 Task: Select the America/Adak as time zone for the schedule.
Action: Mouse moved to (541, 435)
Screenshot: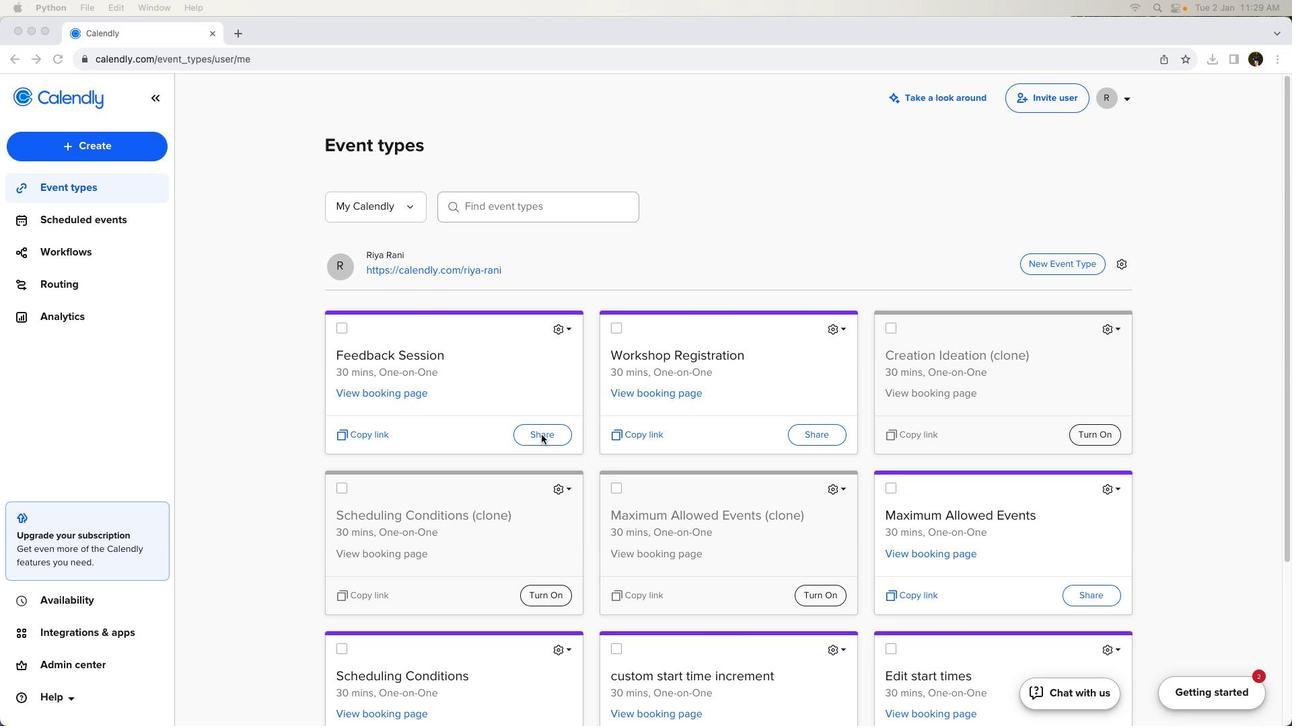 
Action: Mouse pressed left at (541, 435)
Screenshot: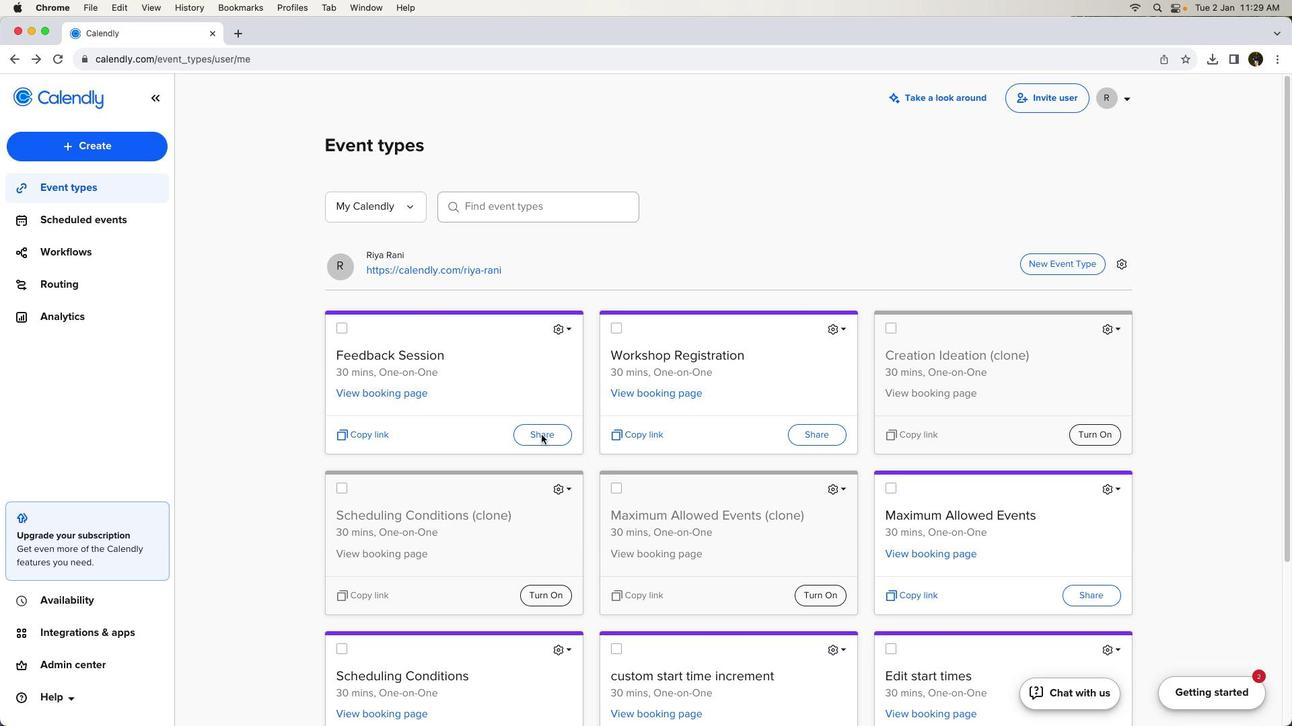 
Action: Mouse pressed left at (541, 435)
Screenshot: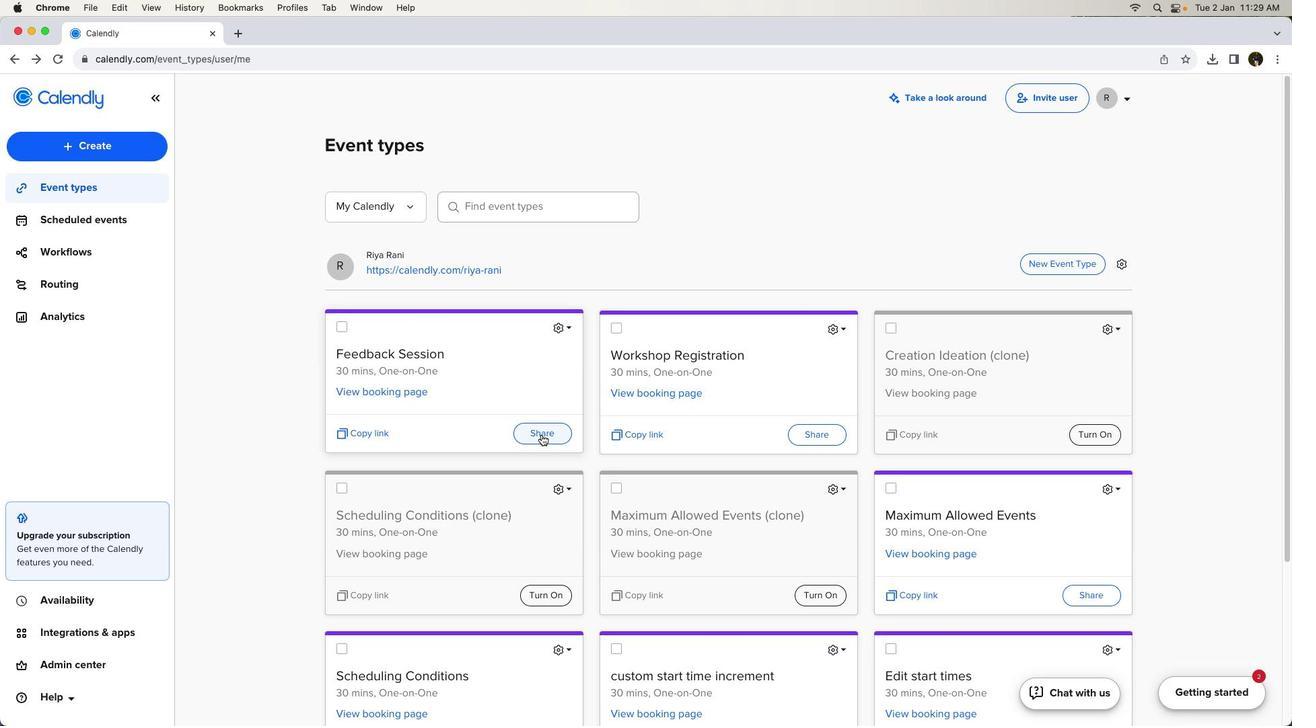 
Action: Mouse moved to (779, 402)
Screenshot: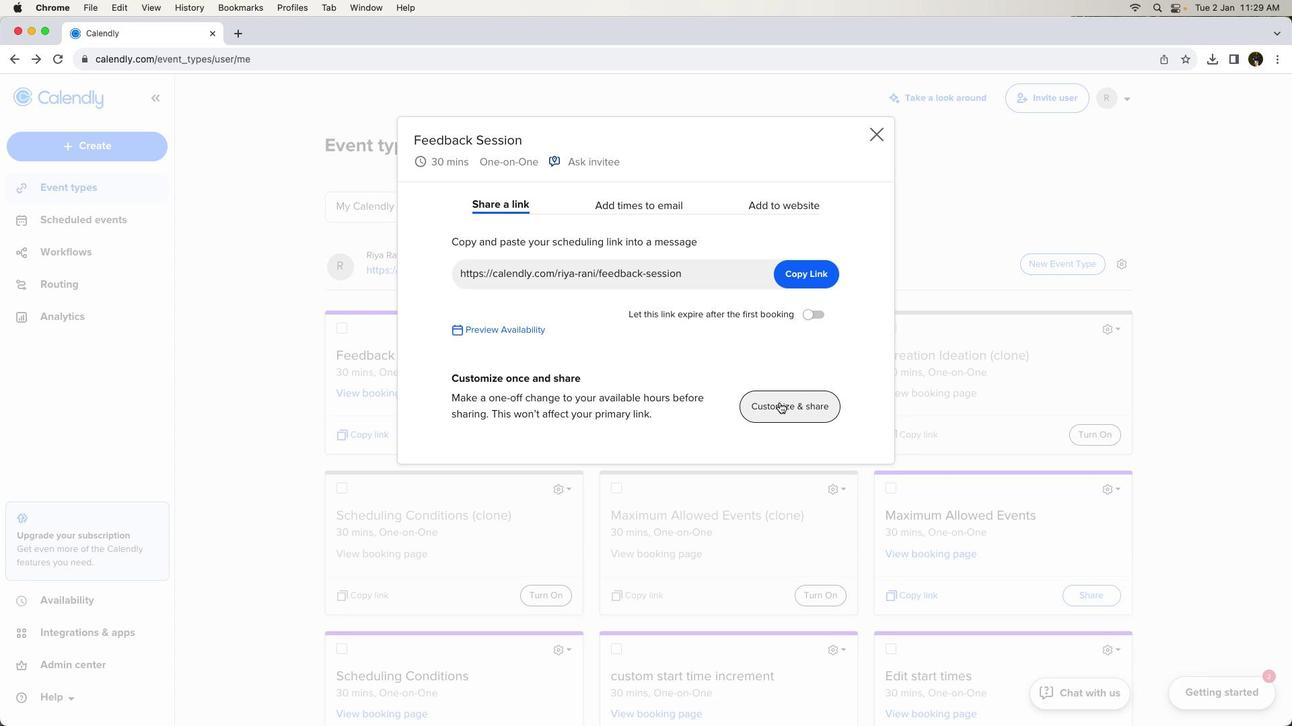 
Action: Mouse pressed left at (779, 402)
Screenshot: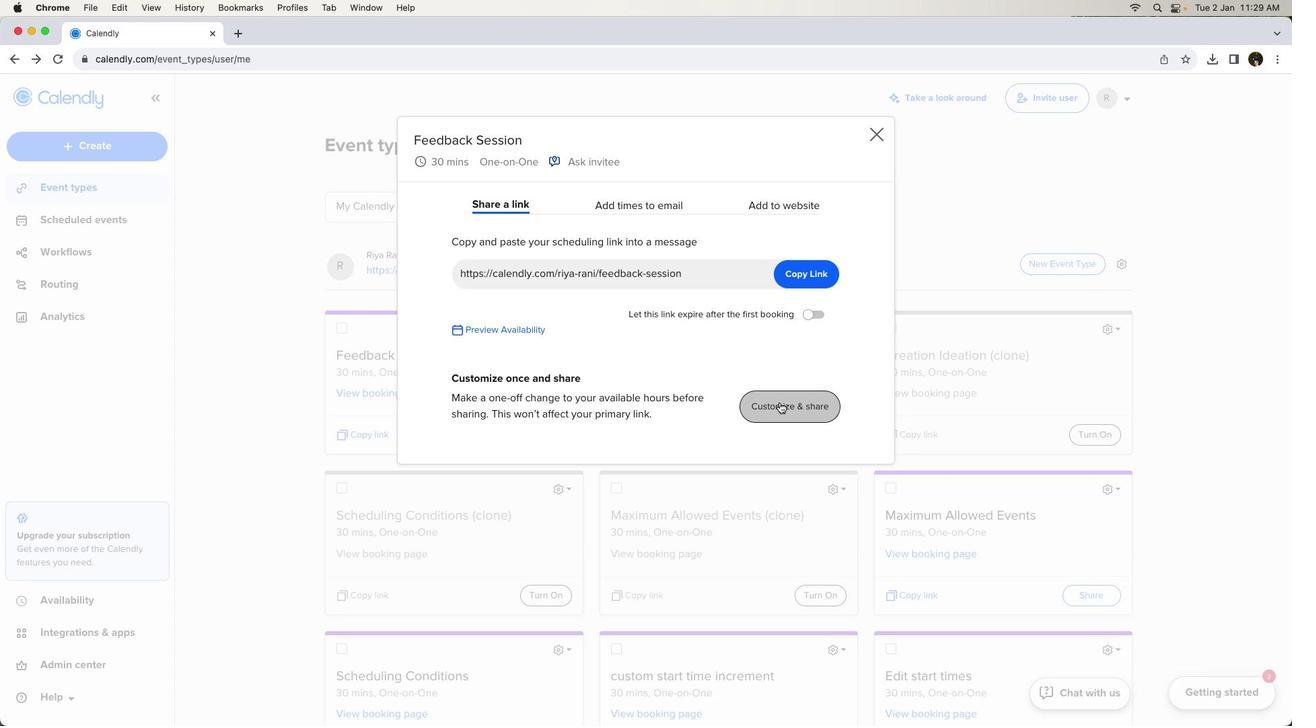 
Action: Mouse moved to (728, 529)
Screenshot: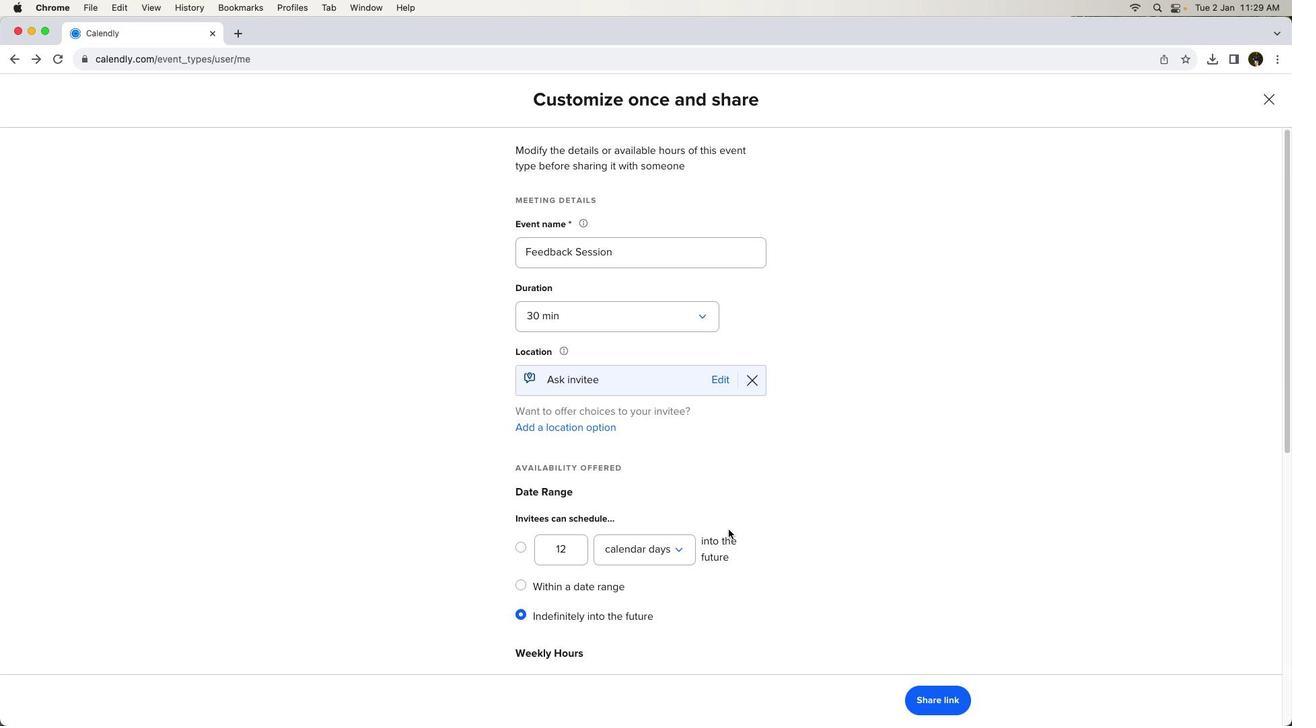 
Action: Mouse scrolled (728, 529) with delta (0, 0)
Screenshot: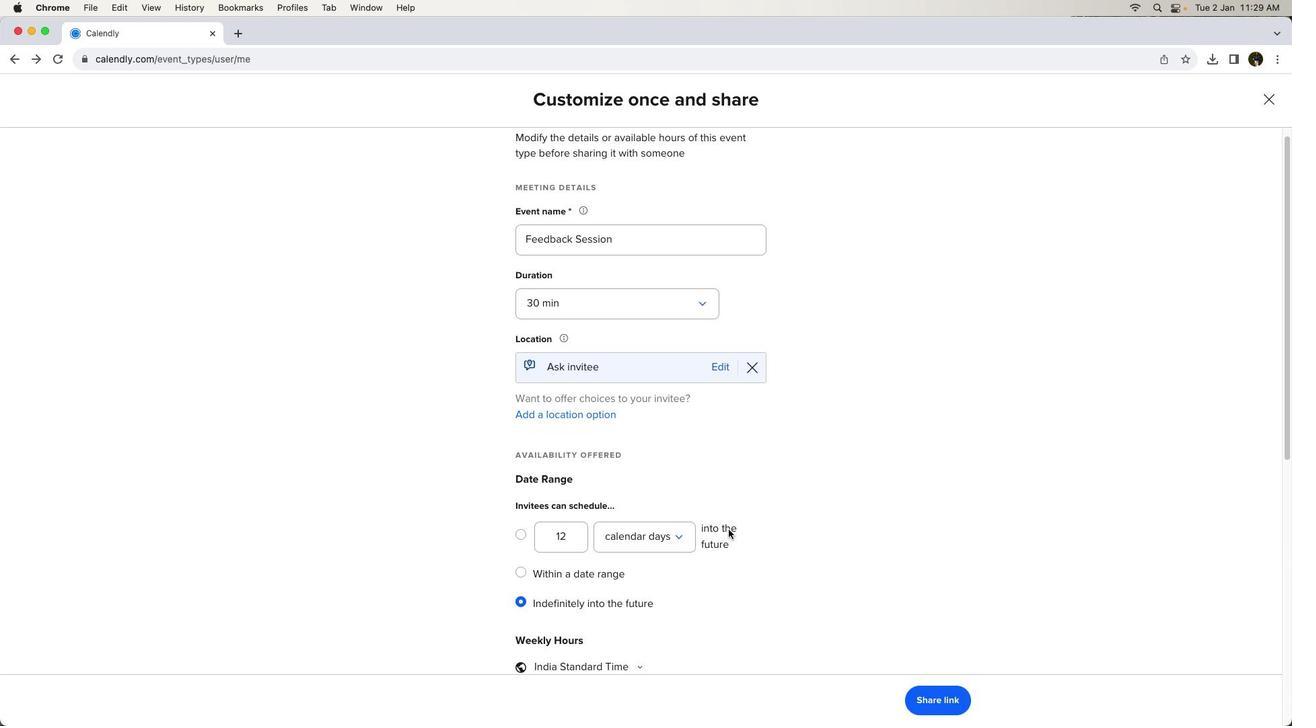 
Action: Mouse scrolled (728, 529) with delta (0, 0)
Screenshot: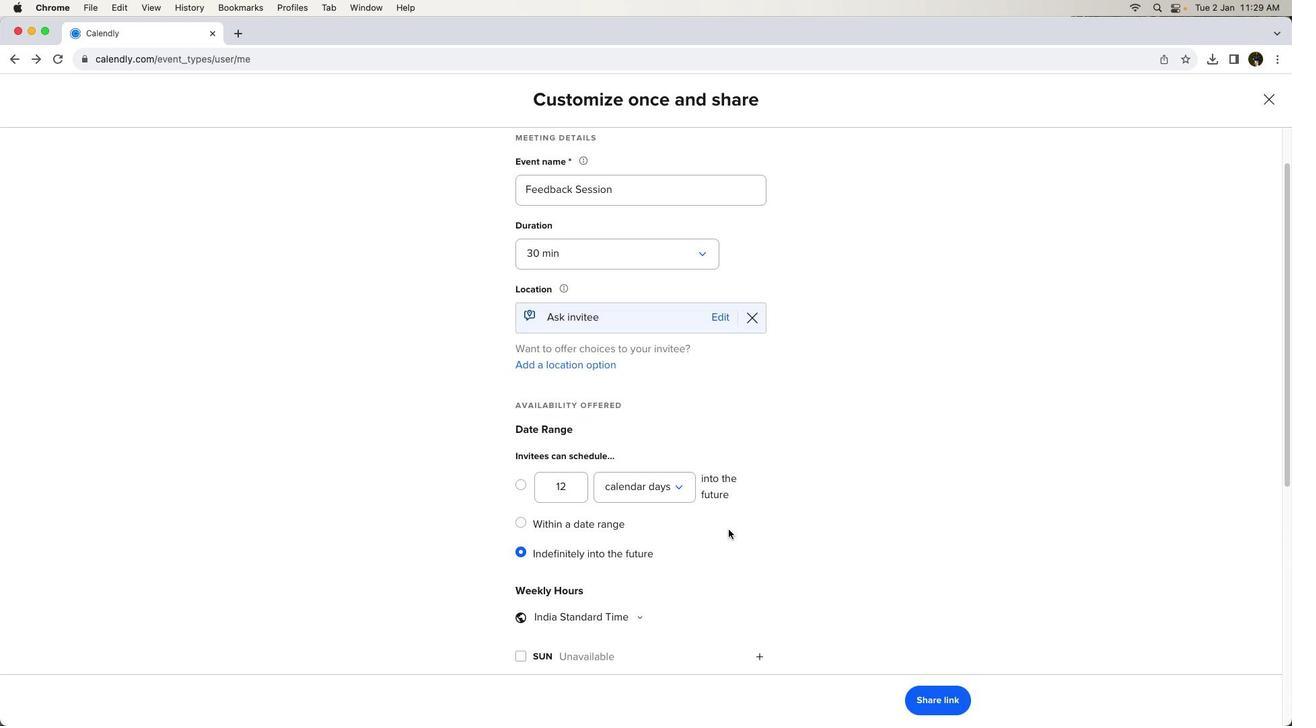 
Action: Mouse scrolled (728, 529) with delta (0, -1)
Screenshot: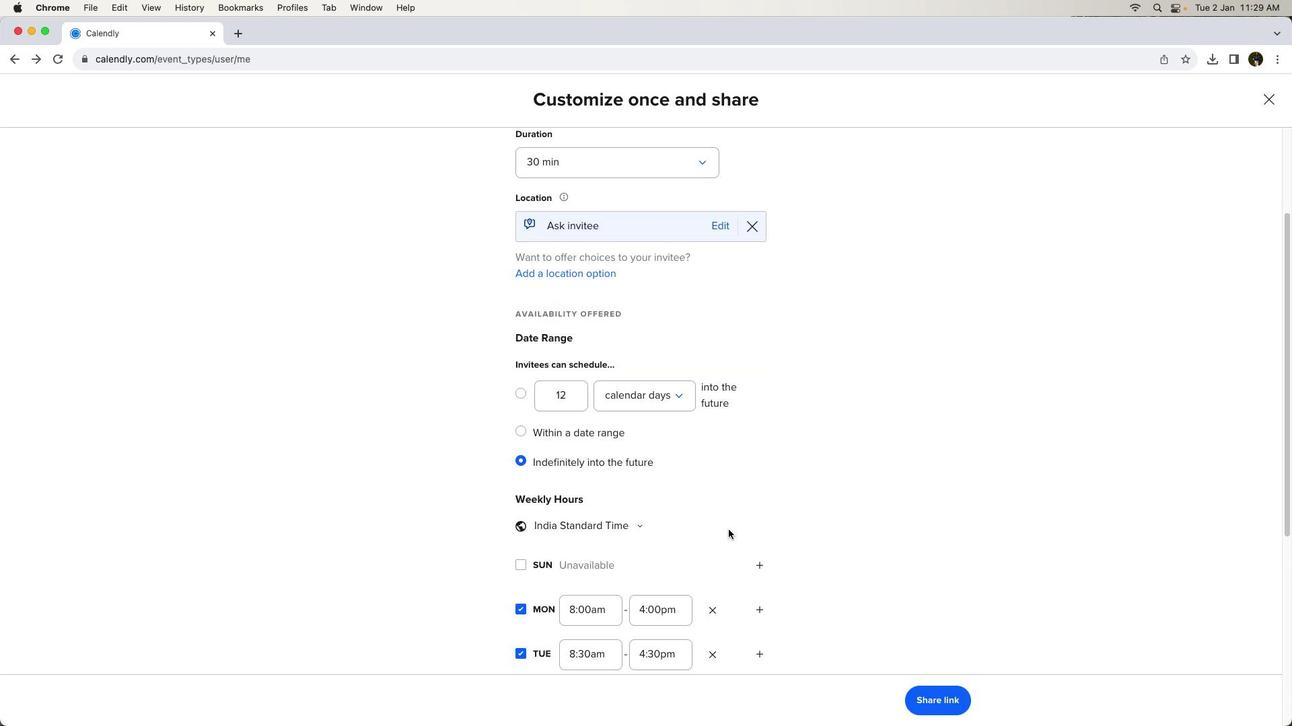
Action: Mouse scrolled (728, 529) with delta (0, -2)
Screenshot: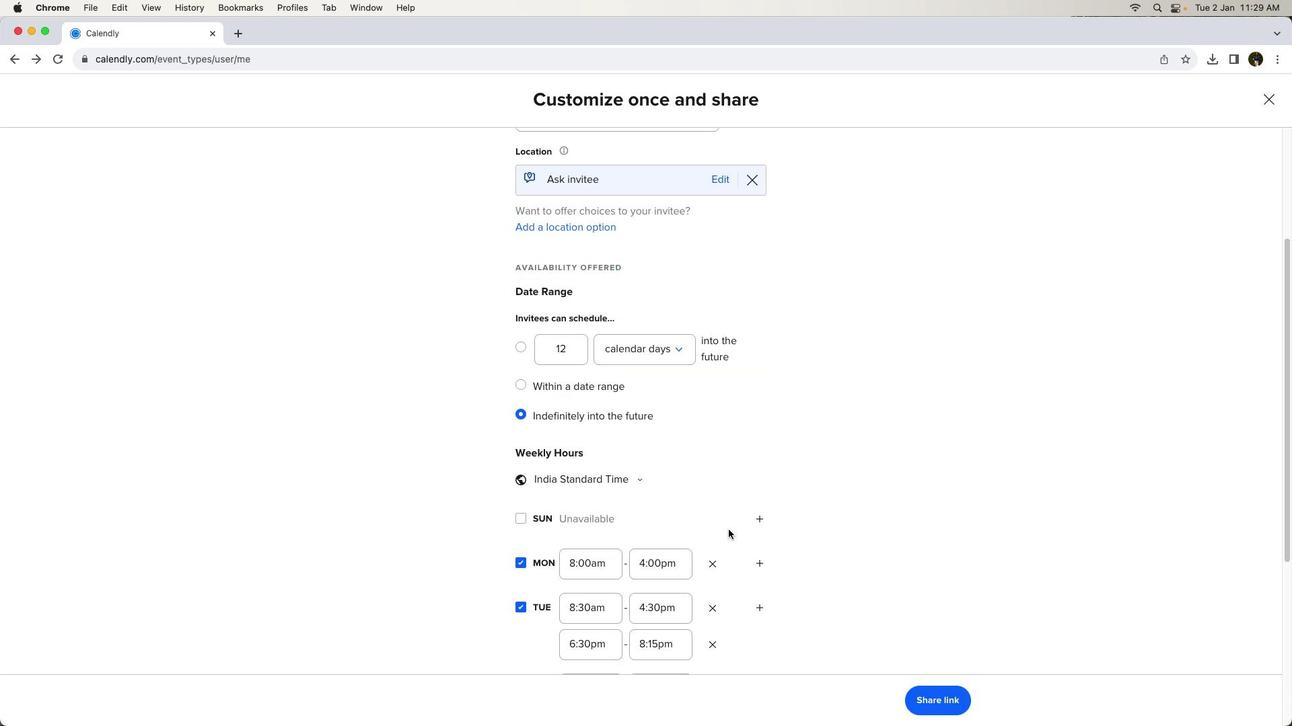 
Action: Mouse scrolled (728, 529) with delta (0, -2)
Screenshot: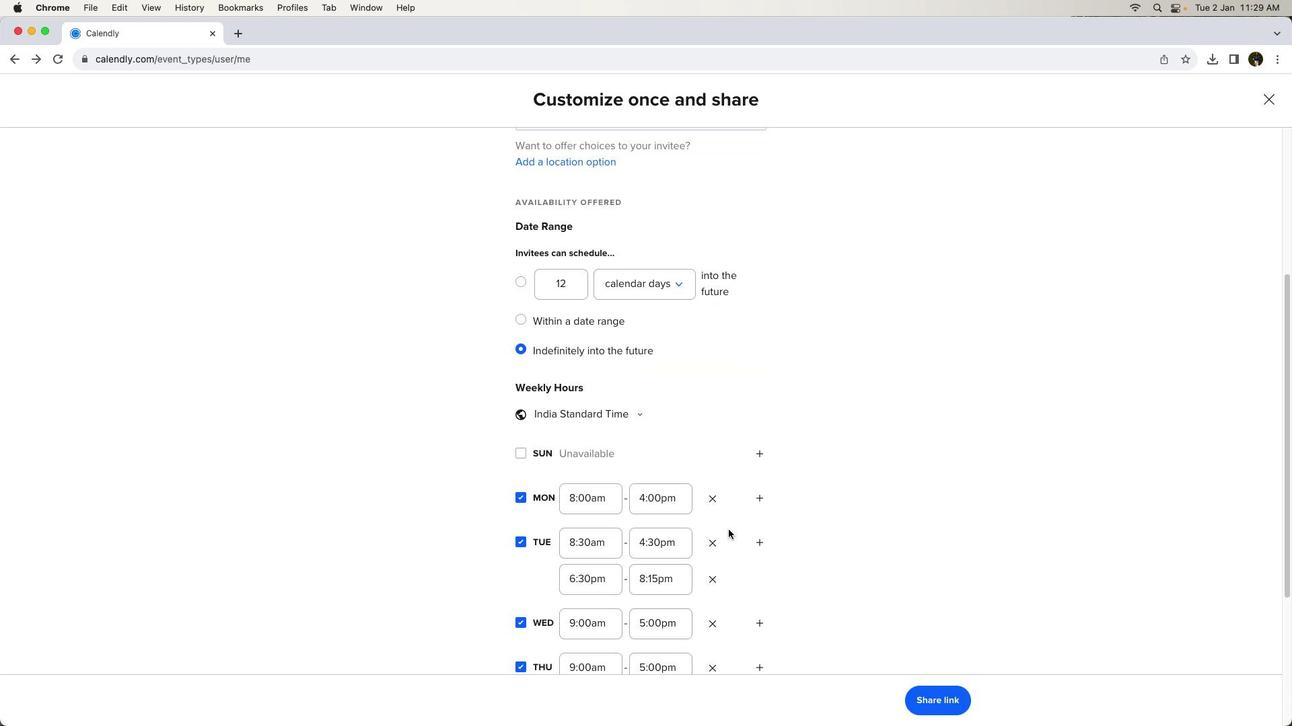 
Action: Mouse moved to (614, 414)
Screenshot: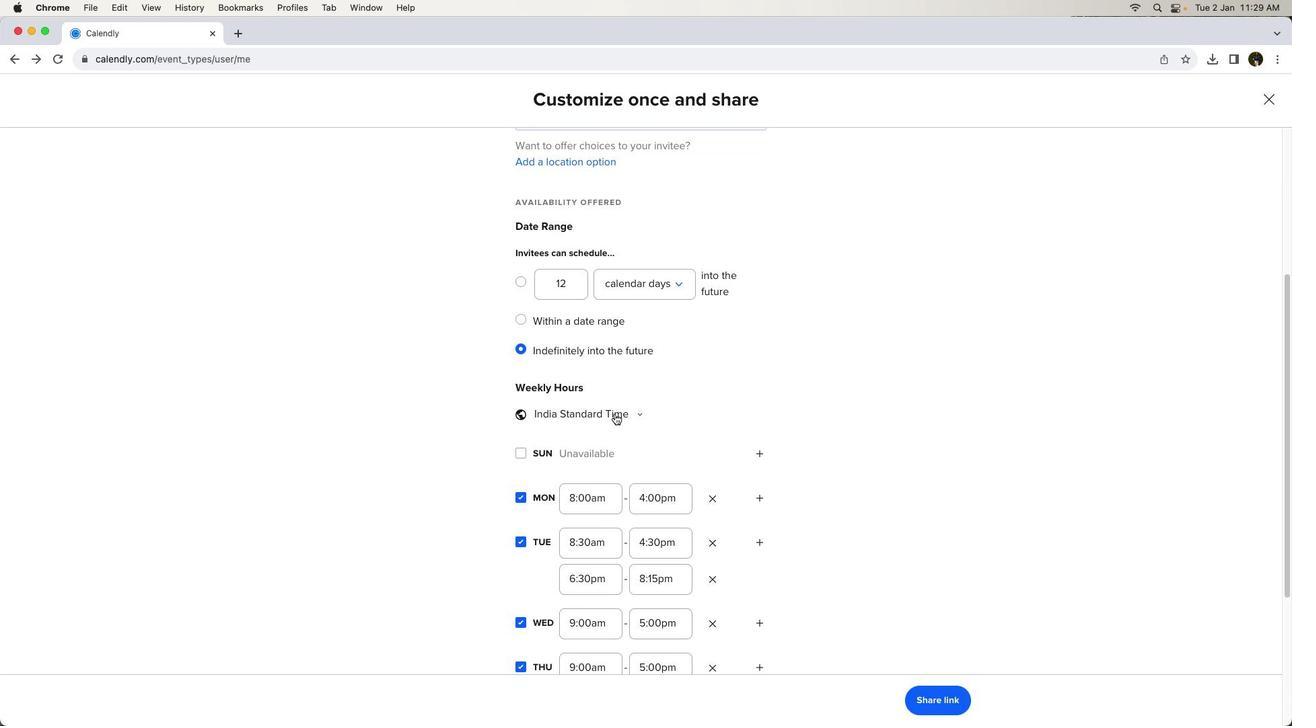 
Action: Mouse pressed left at (614, 414)
Screenshot: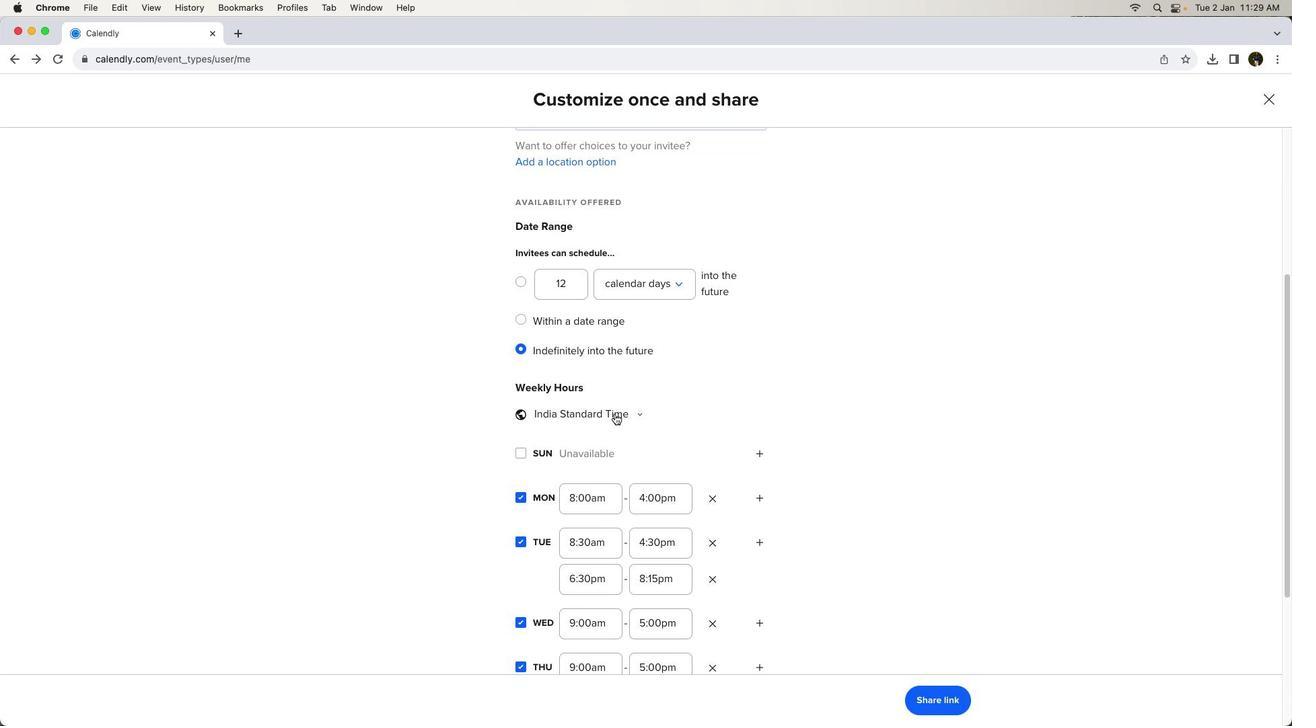 
Action: Mouse moved to (580, 316)
Screenshot: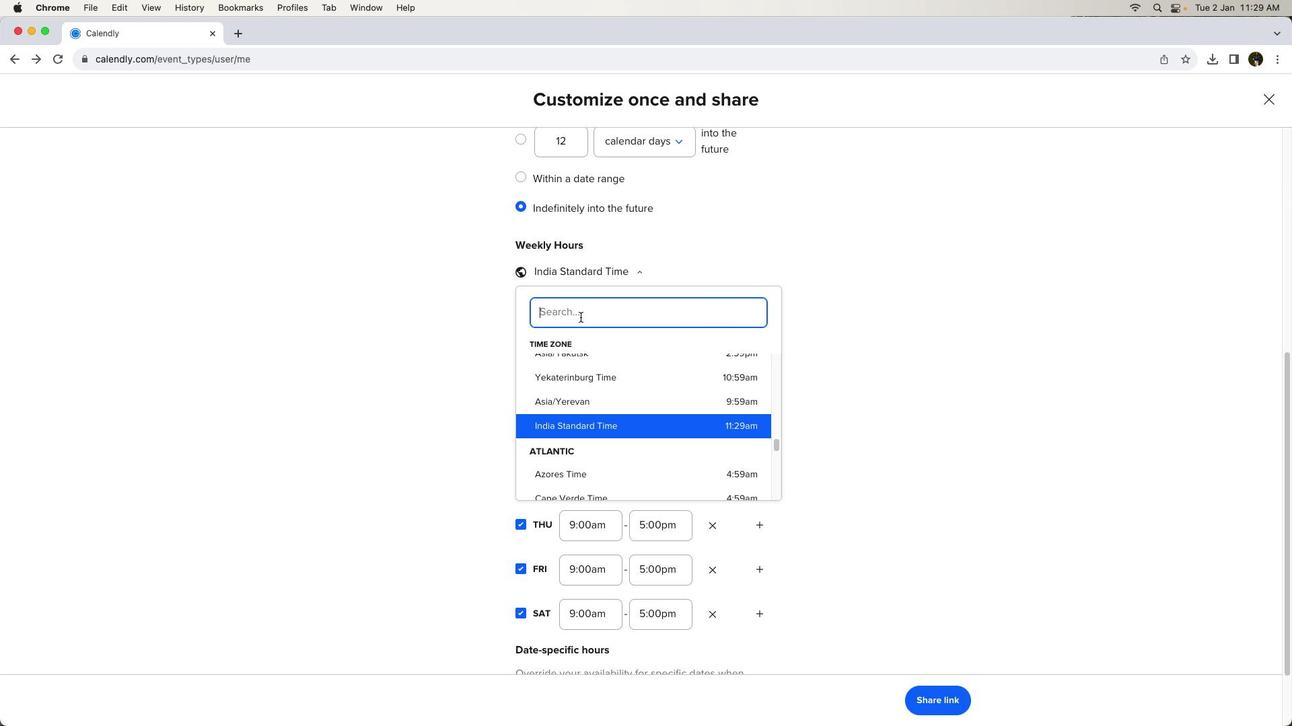 
Action: Key pressed 'a'
Screenshot: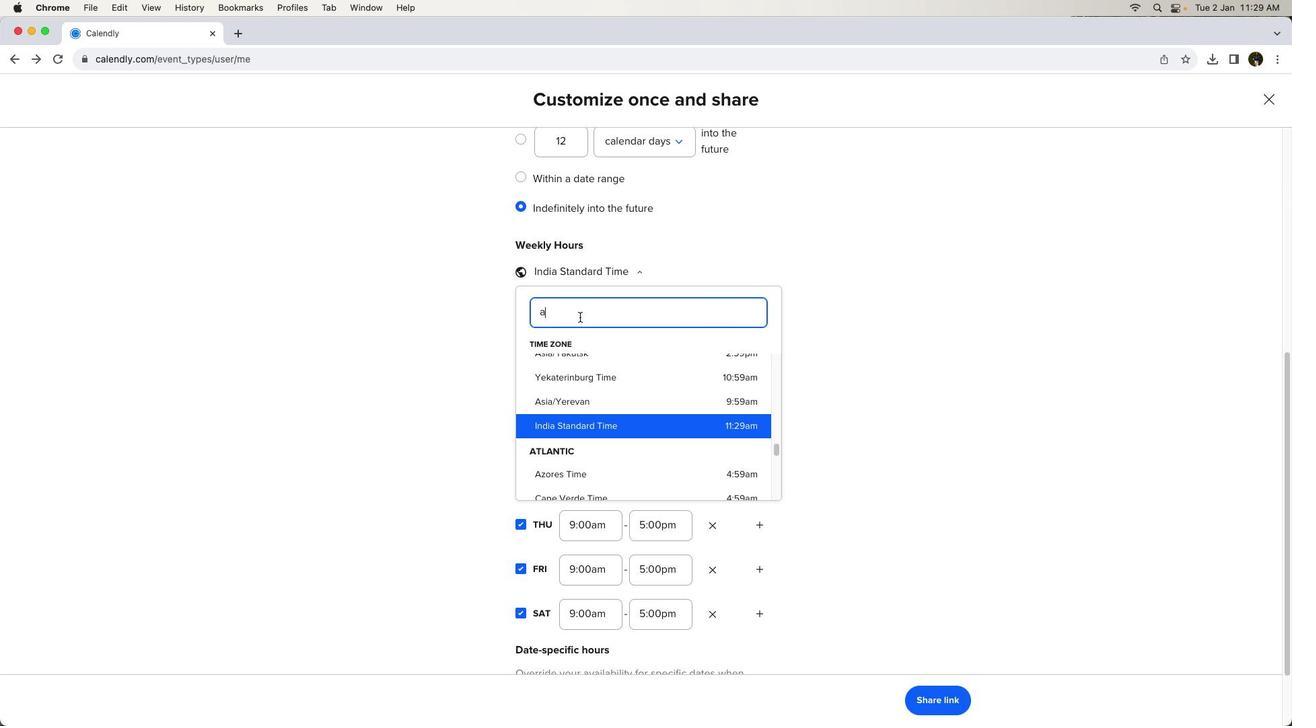 
Action: Mouse moved to (579, 316)
Screenshot: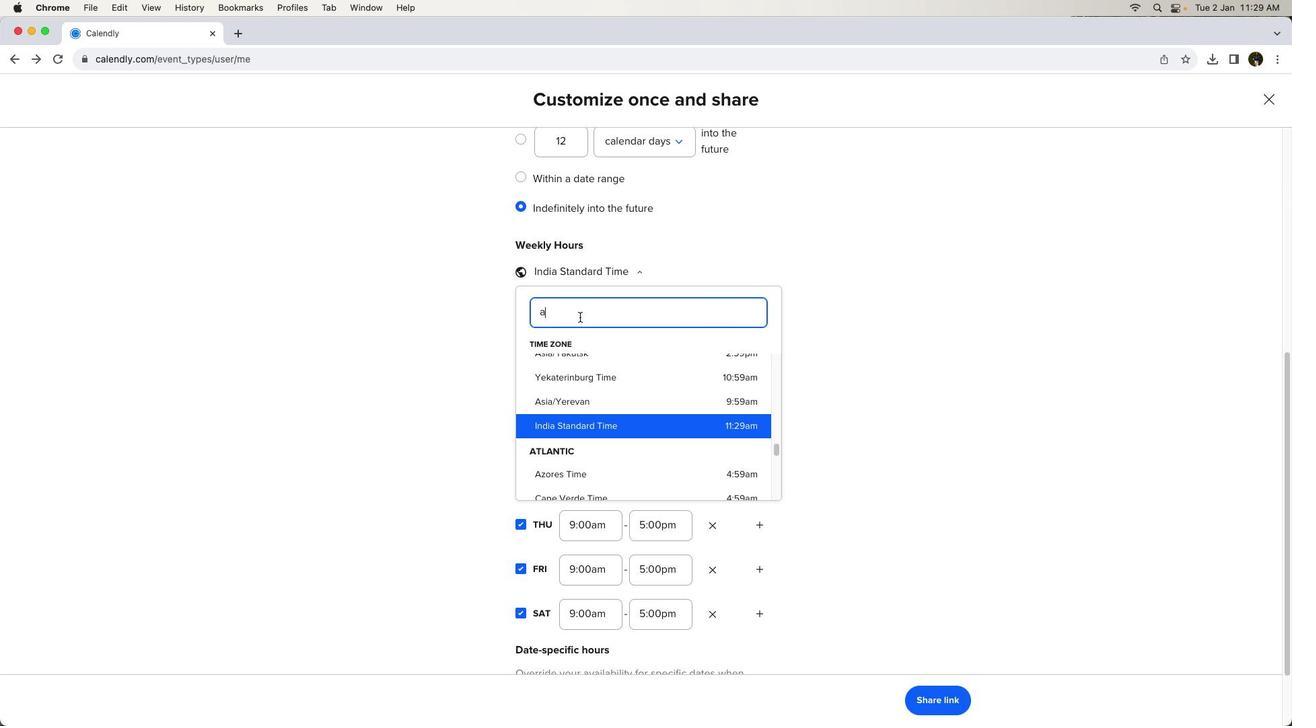 
Action: Key pressed 'm''e''r''i''c''a''/''a''d''a'
Screenshot: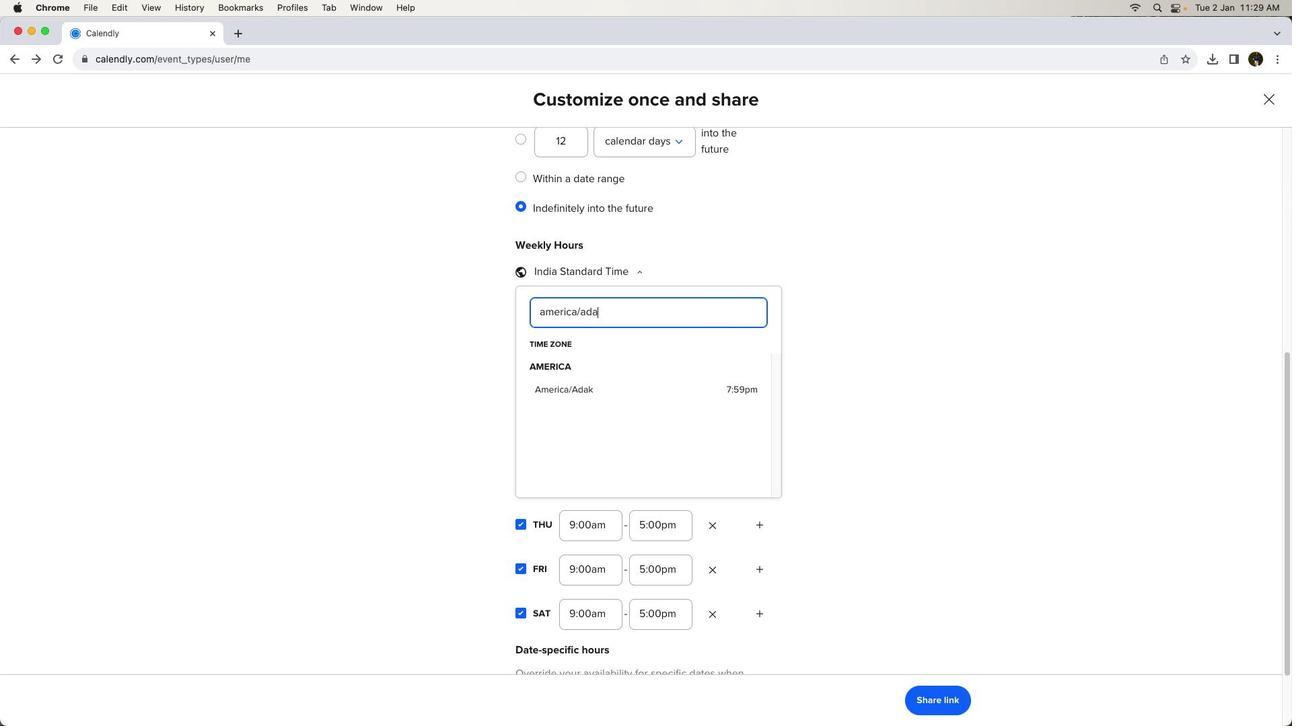 
Action: Mouse moved to (637, 384)
Screenshot: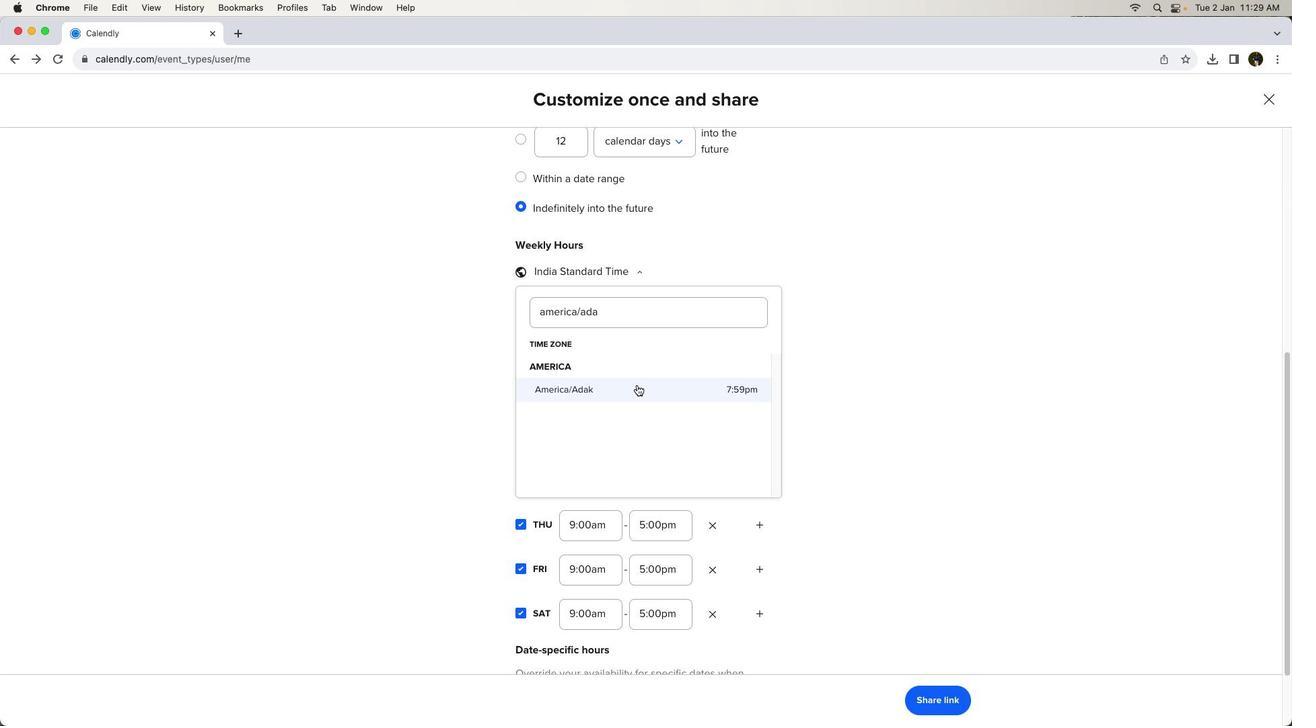 
Action: Mouse pressed left at (637, 384)
Screenshot: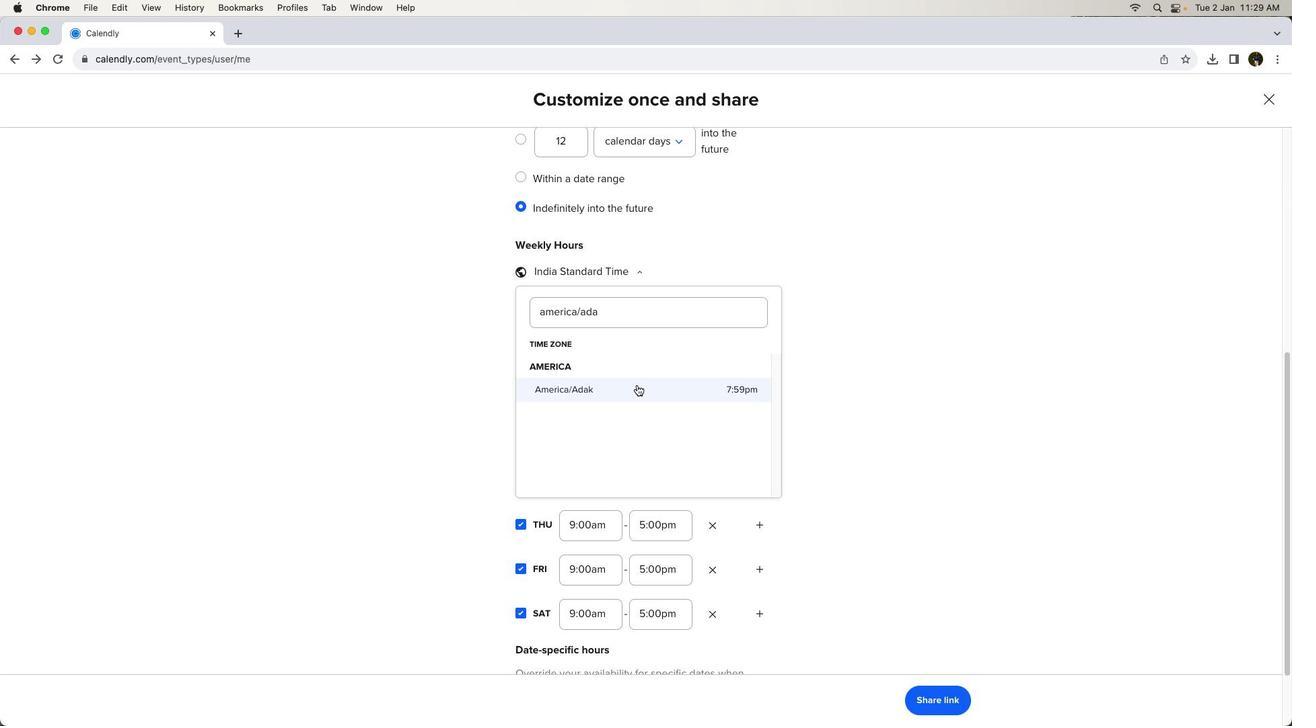 
Action: Mouse moved to (954, 482)
Screenshot: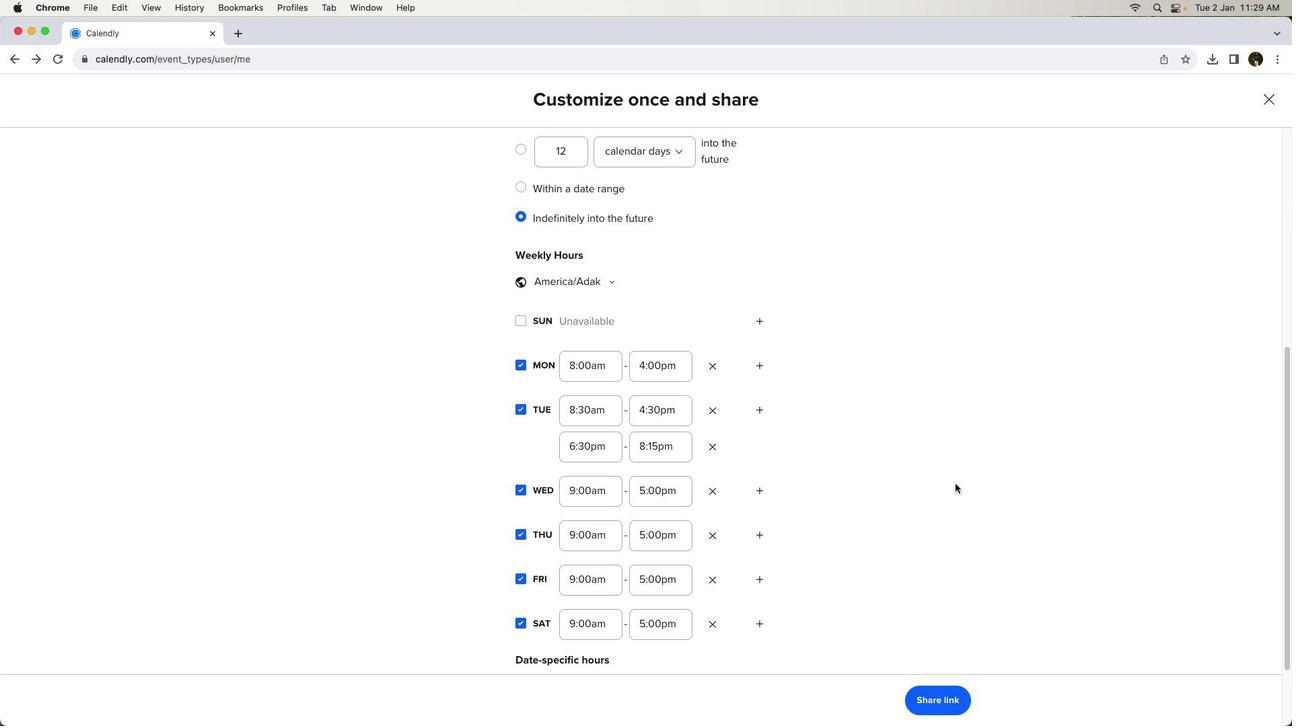 
Action: Mouse scrolled (954, 482) with delta (0, 0)
Screenshot: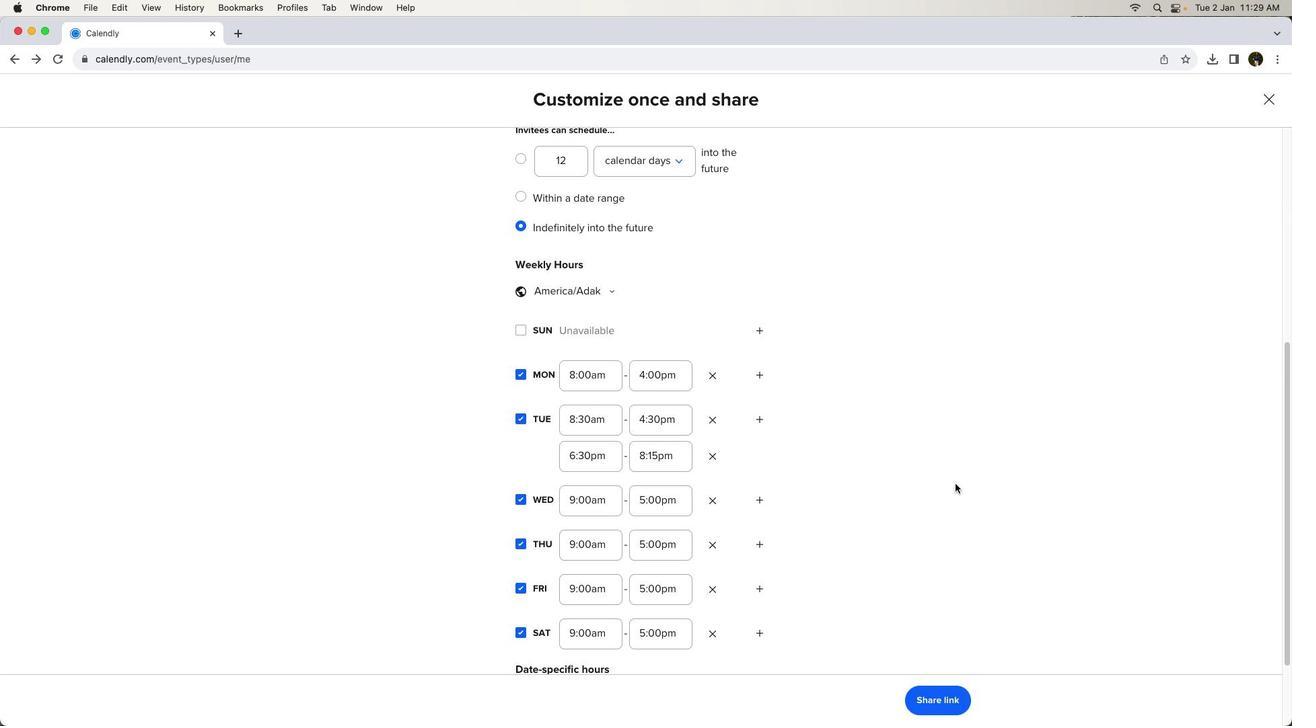 
Action: Mouse moved to (954, 482)
Screenshot: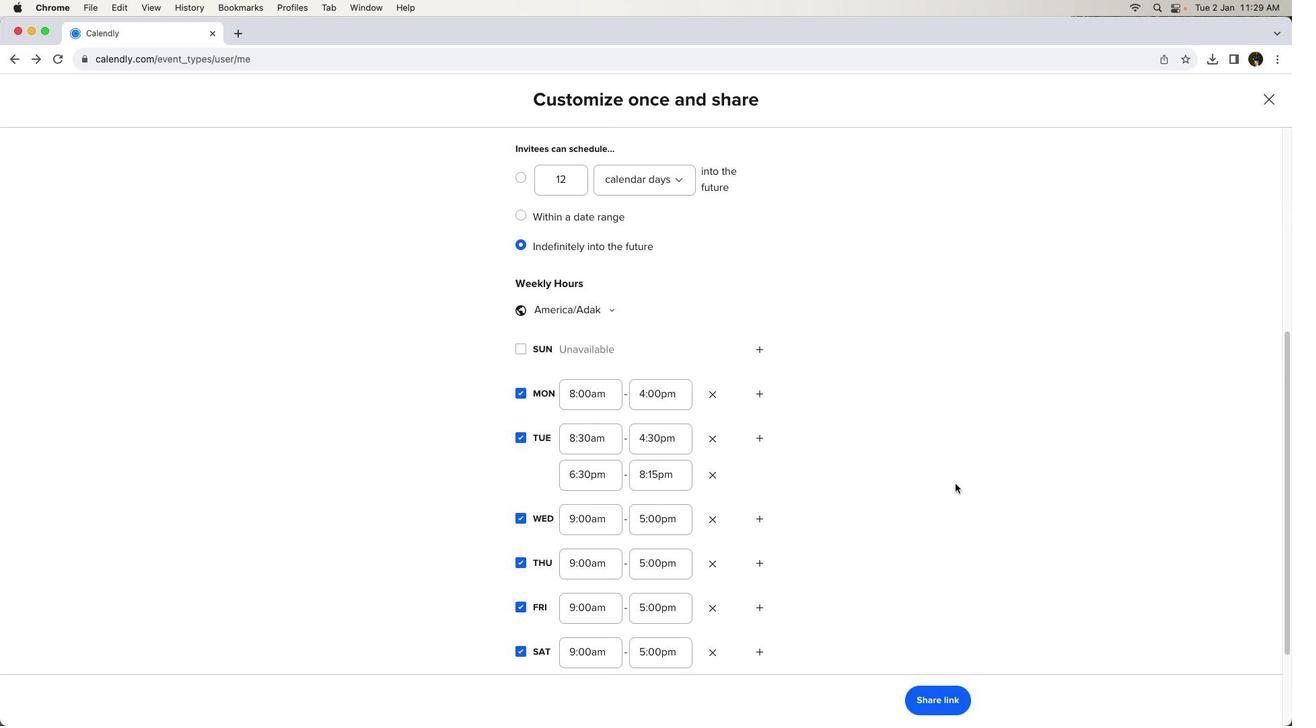 
Action: Mouse scrolled (954, 482) with delta (0, 0)
Screenshot: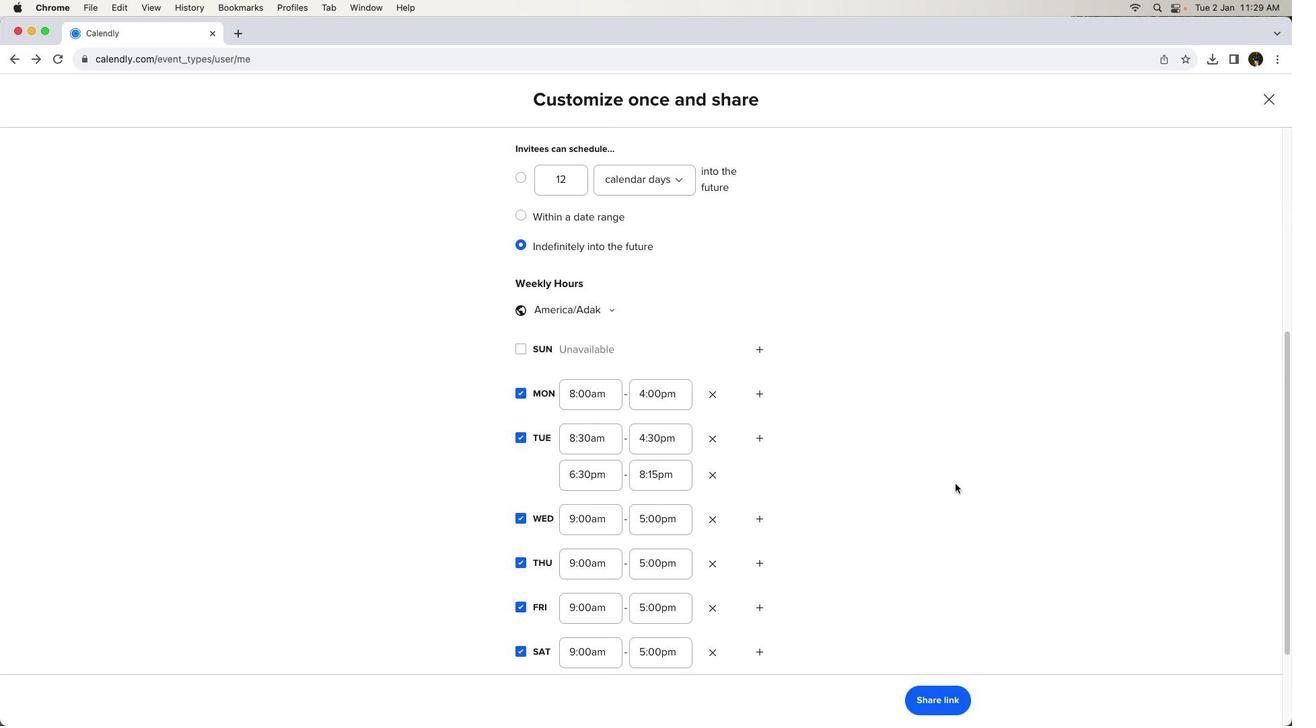 
Action: Mouse moved to (954, 483)
Screenshot: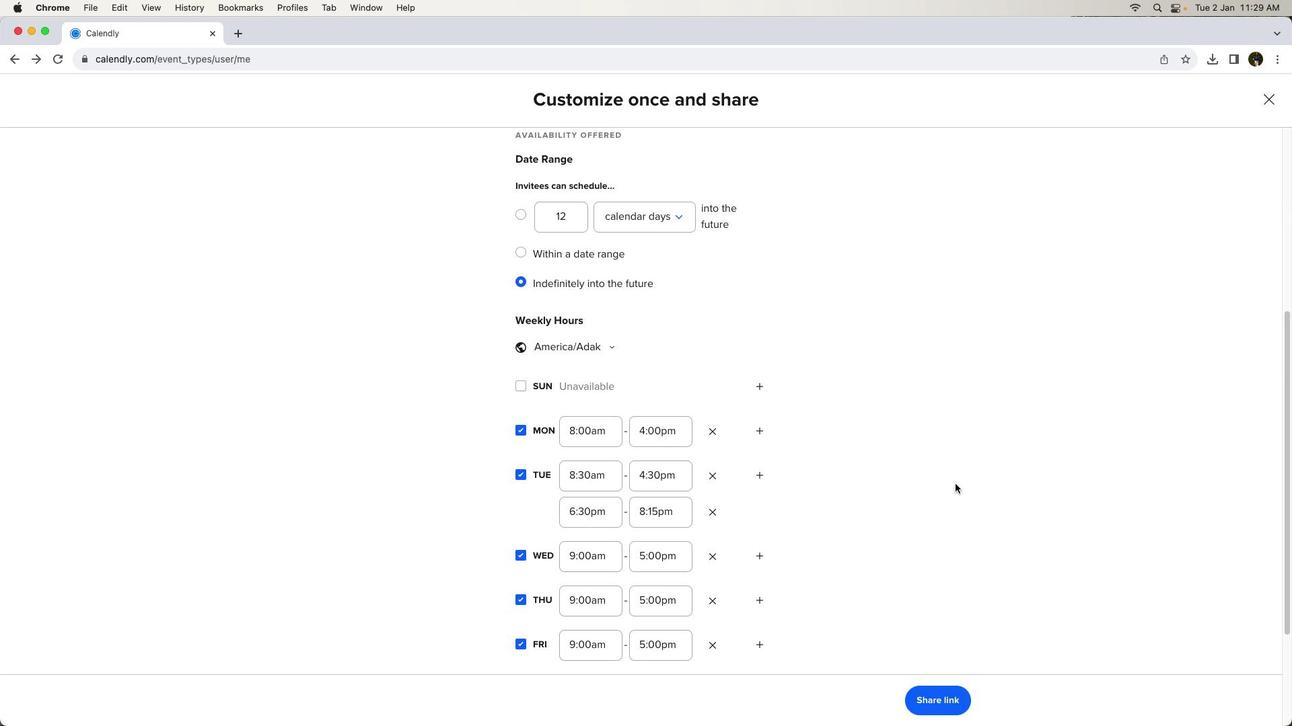 
Action: Mouse scrolled (954, 483) with delta (0, 0)
Screenshot: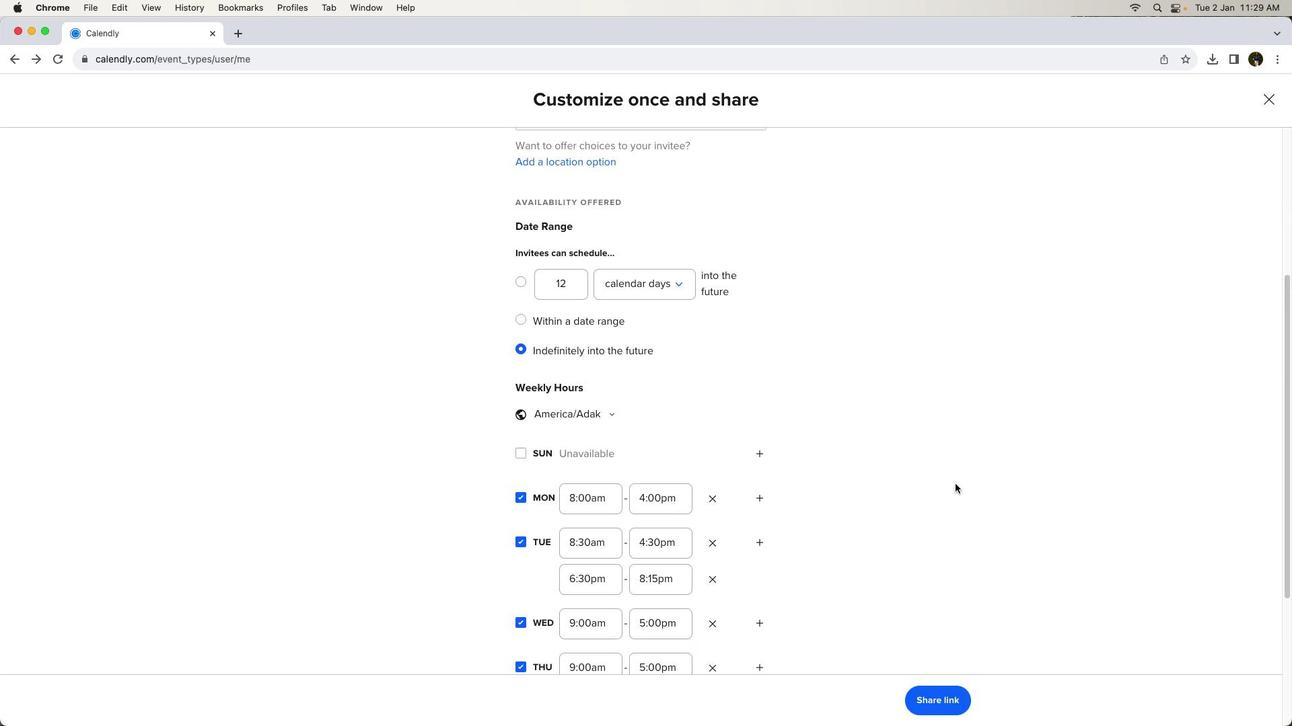
Action: Mouse moved to (954, 483)
Screenshot: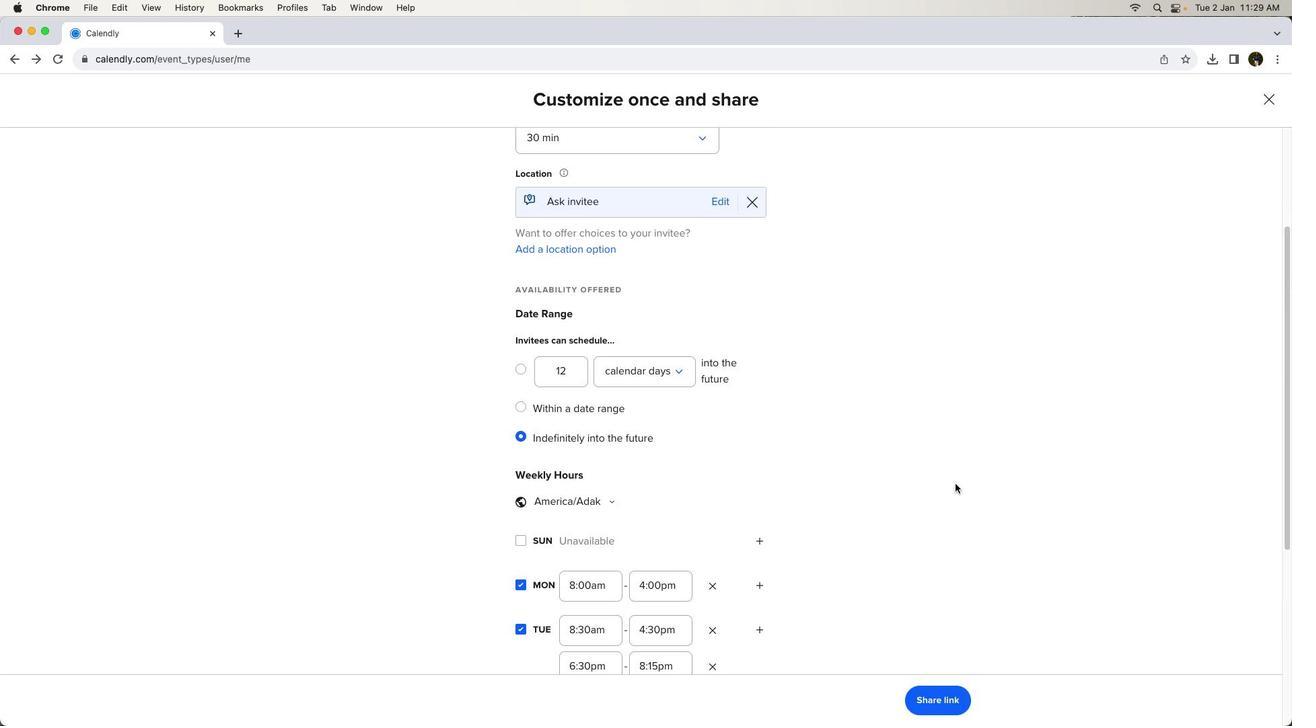 
Action: Mouse scrolled (954, 483) with delta (0, 2)
Screenshot: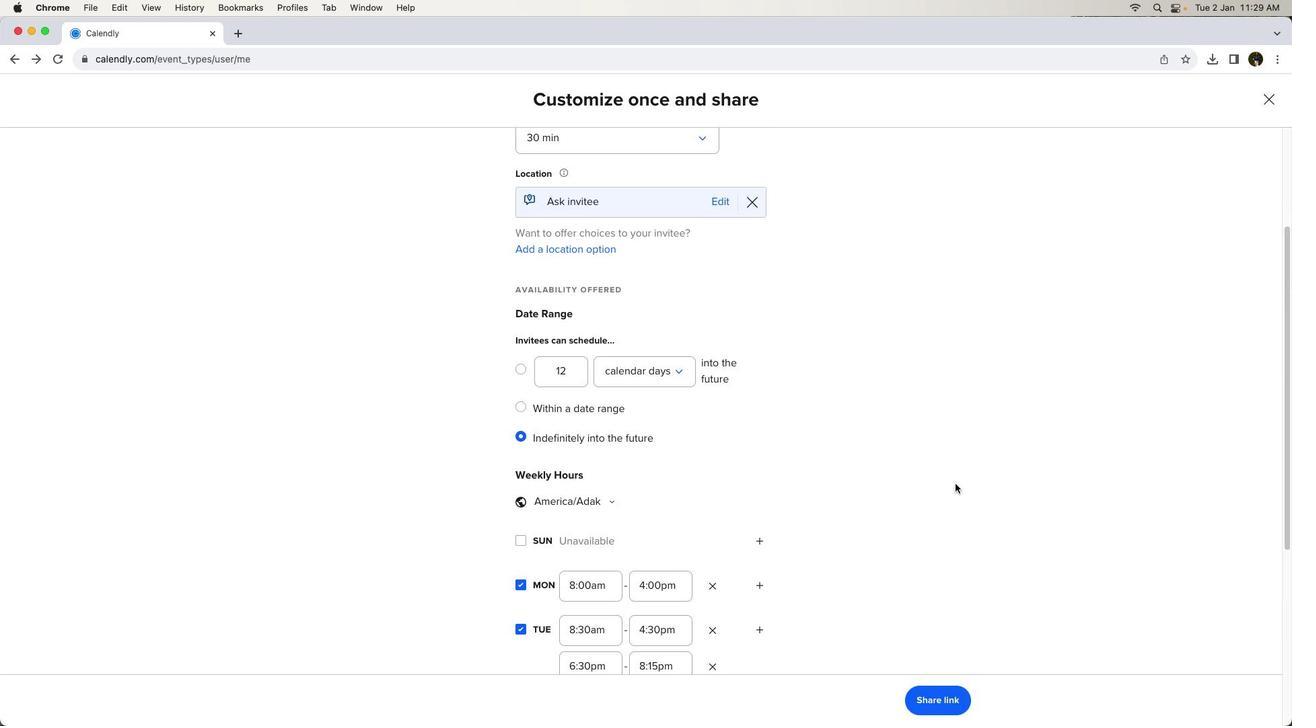 
Action: Mouse moved to (955, 484)
Screenshot: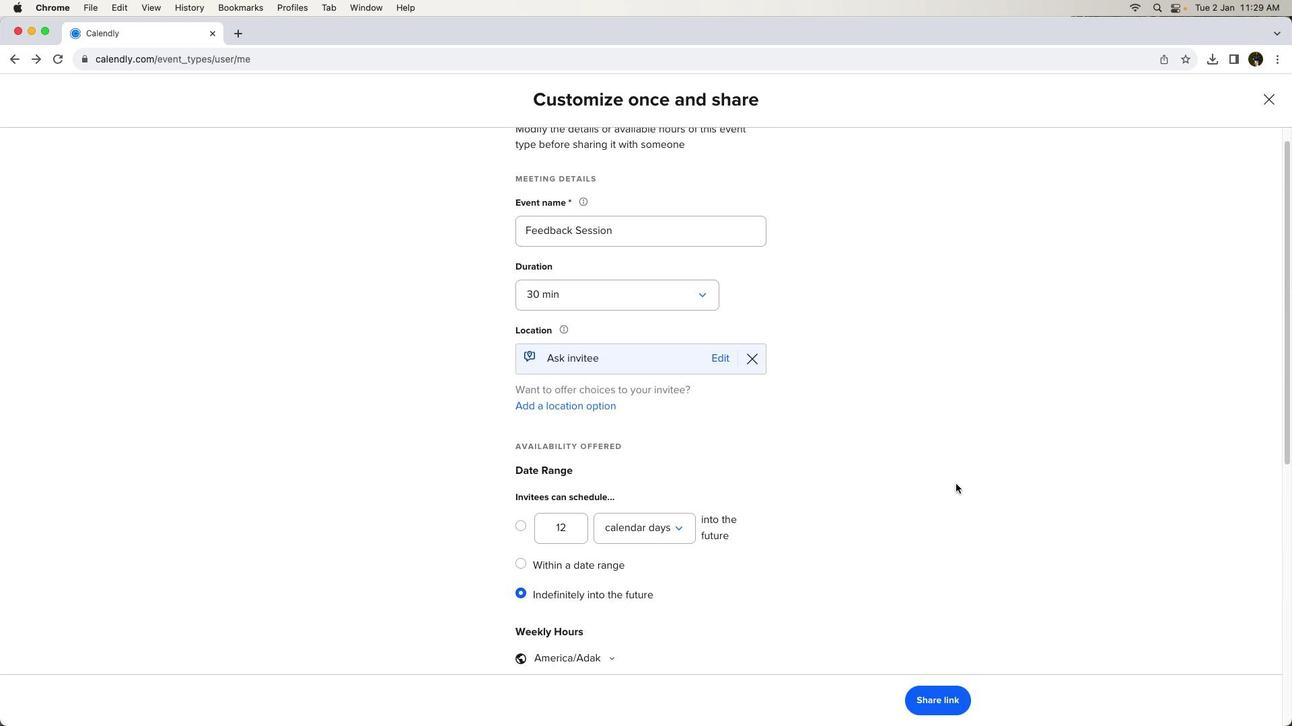 
Action: Mouse scrolled (955, 484) with delta (0, 2)
Screenshot: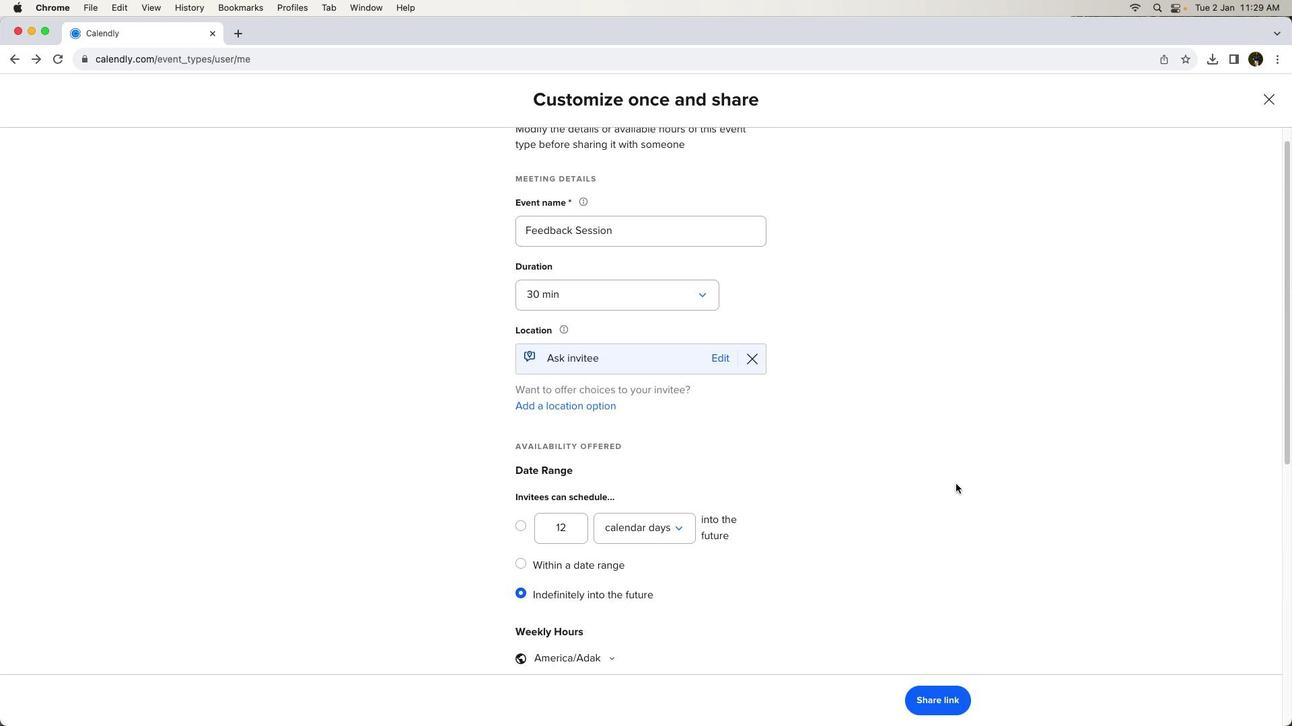 
Action: Mouse moved to (955, 484)
Screenshot: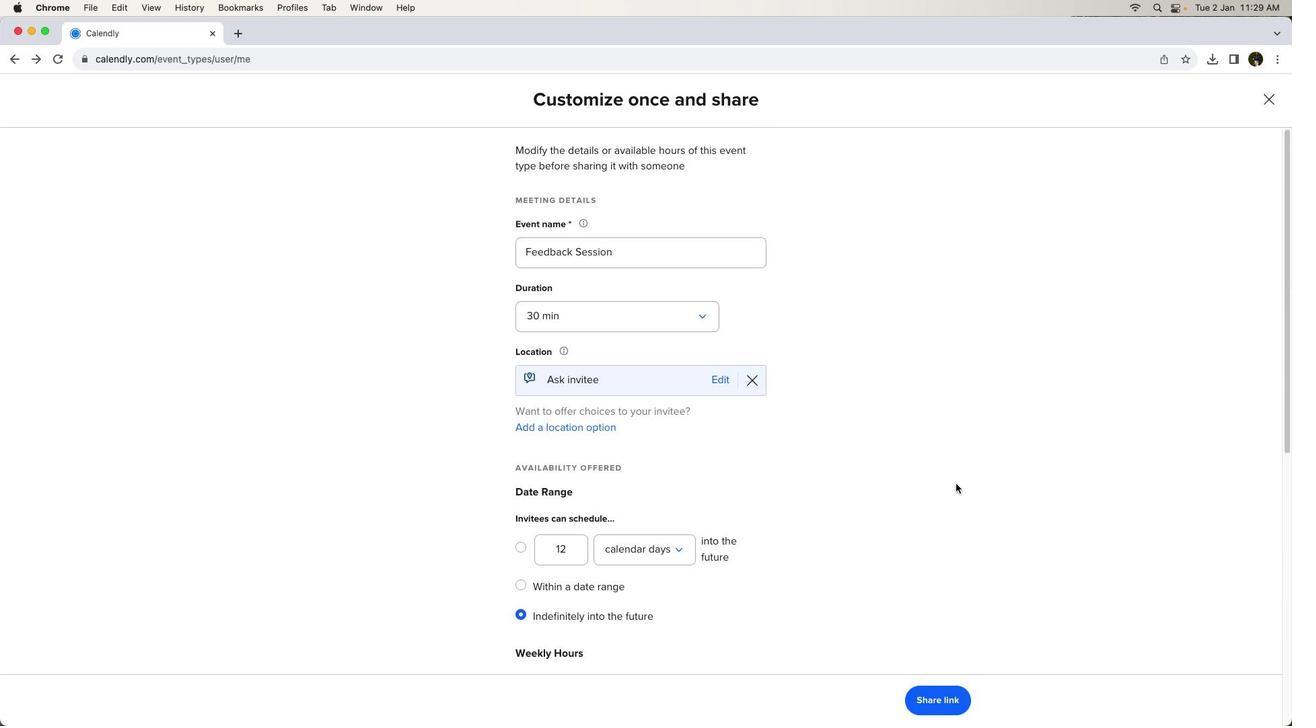 
Action: Mouse scrolled (955, 484) with delta (0, 3)
Screenshot: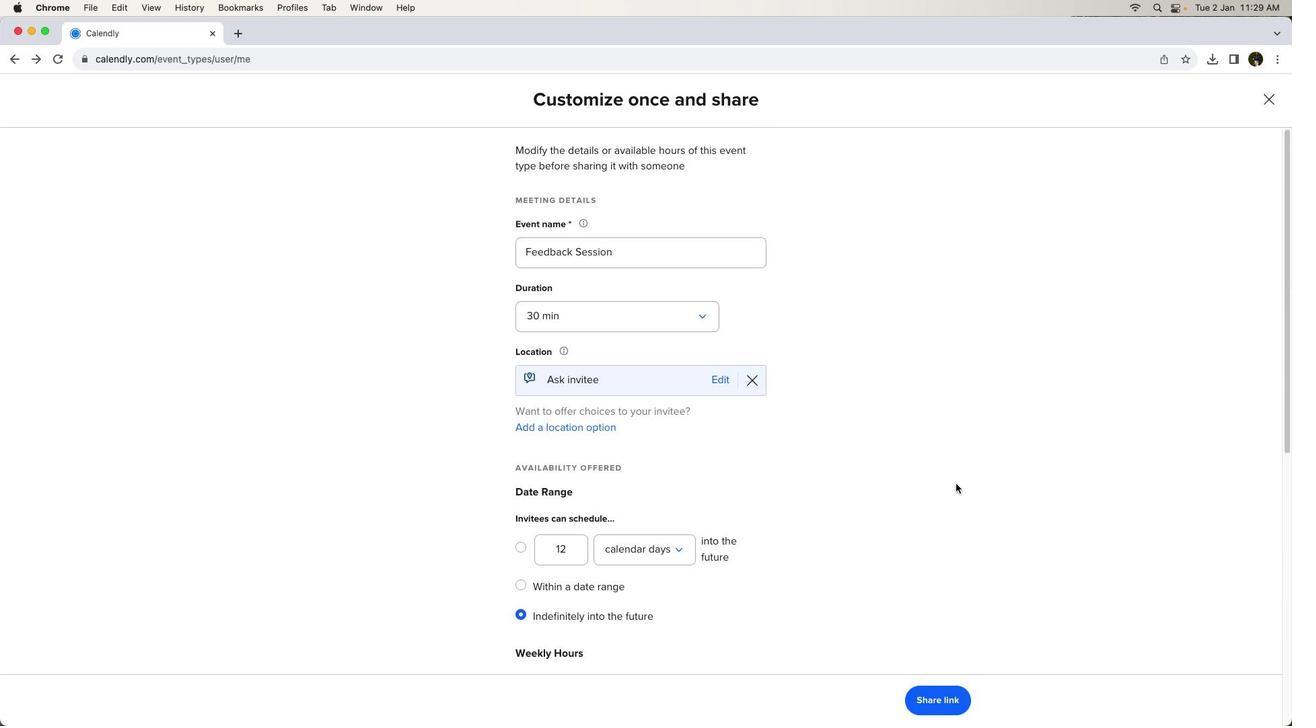 
Action: Mouse moved to (852, 294)
Screenshot: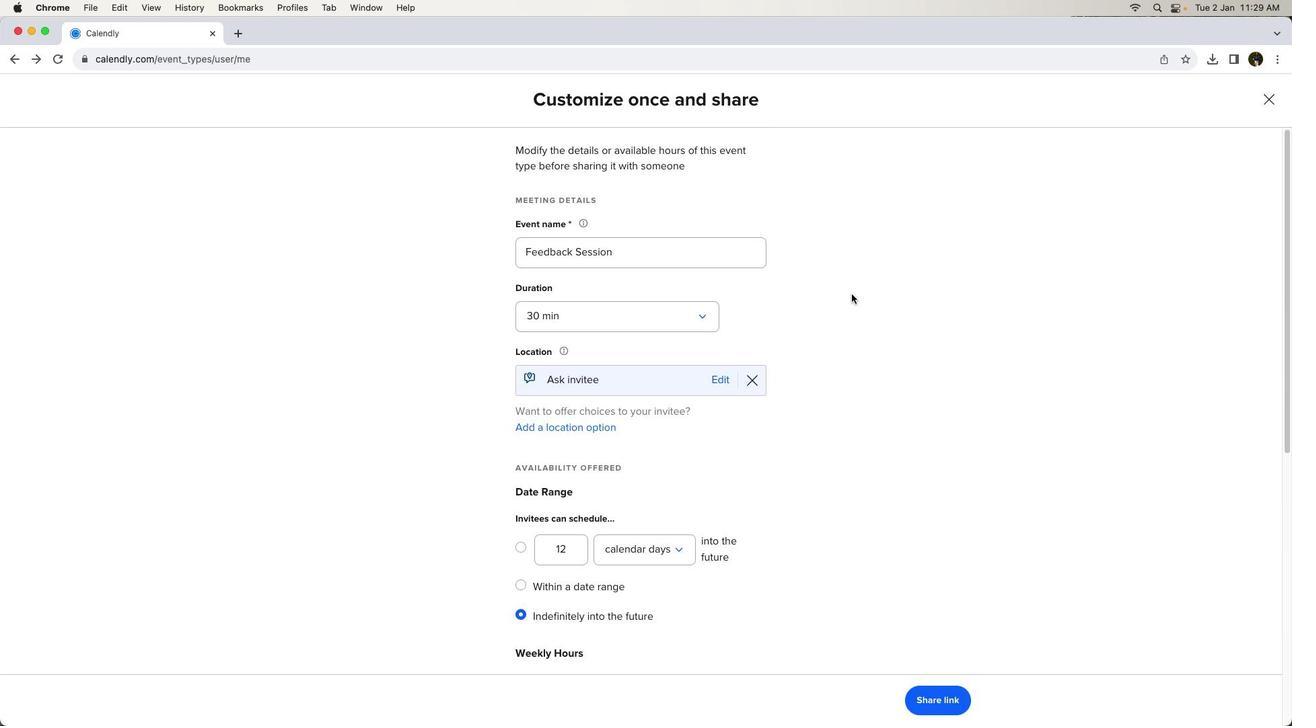 
